 Task: Create New Employee with Employee Name: Dillon Turner, Address Line1: 30 10th St., Address Line2: Roslindale, Address Line3:  MA 02131, Cell Number: 832-612-1938
Action: Mouse moved to (147, 29)
Screenshot: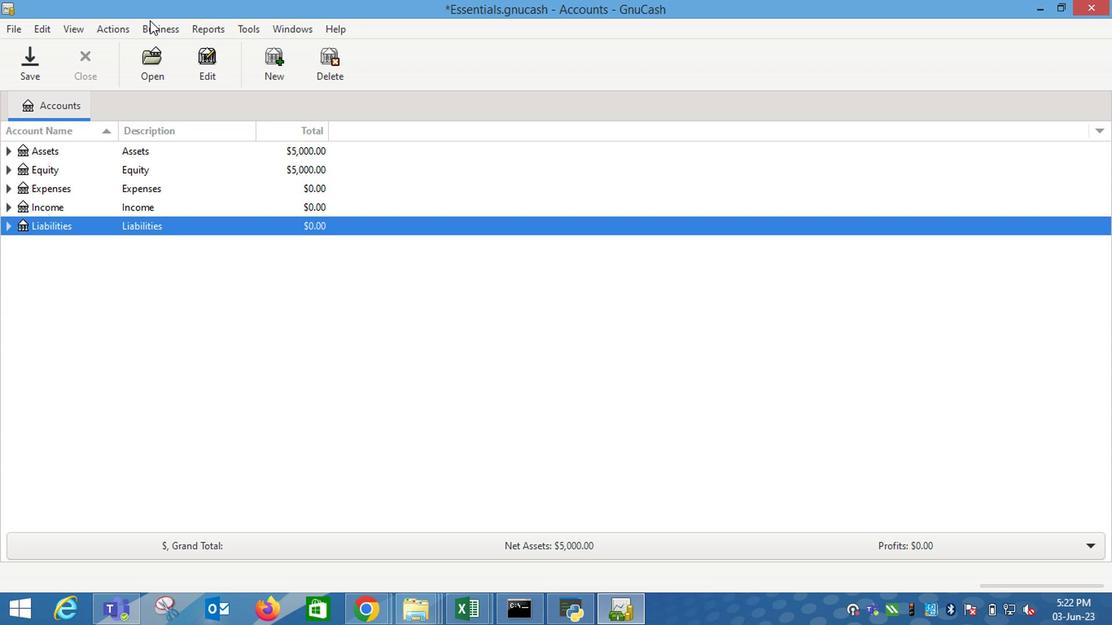 
Action: Mouse pressed left at (147, 29)
Screenshot: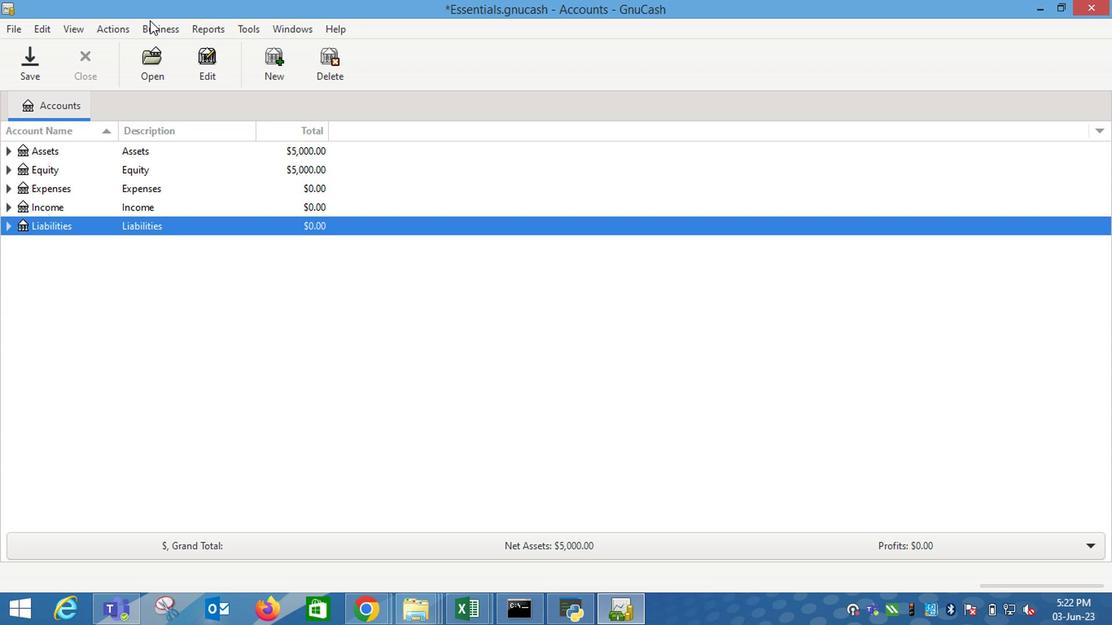 
Action: Mouse moved to (320, 117)
Screenshot: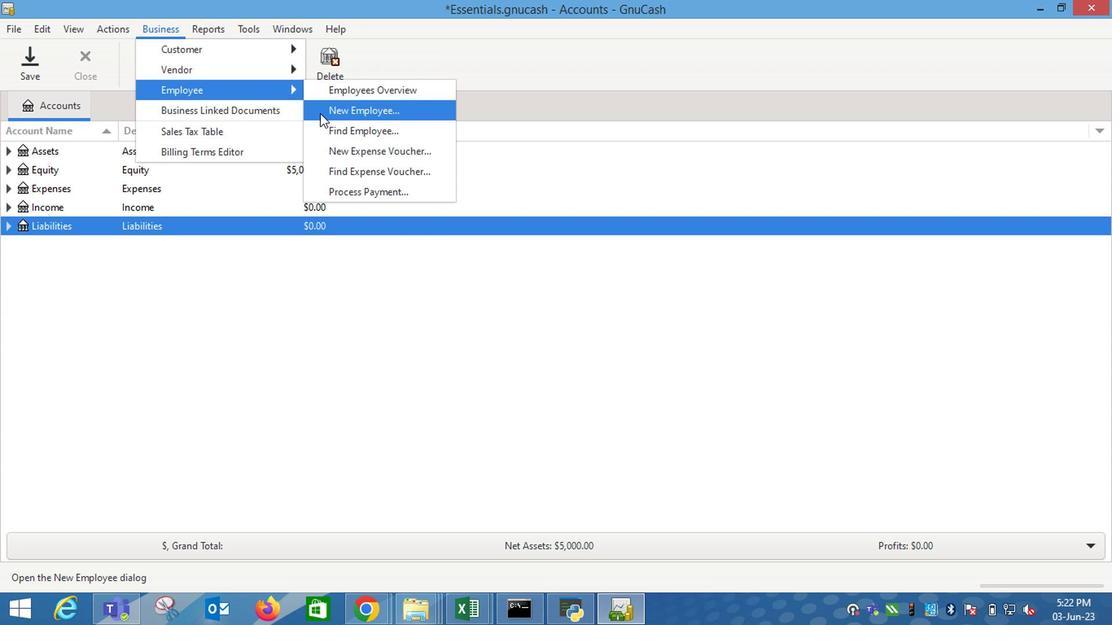 
Action: Mouse pressed left at (320, 117)
Screenshot: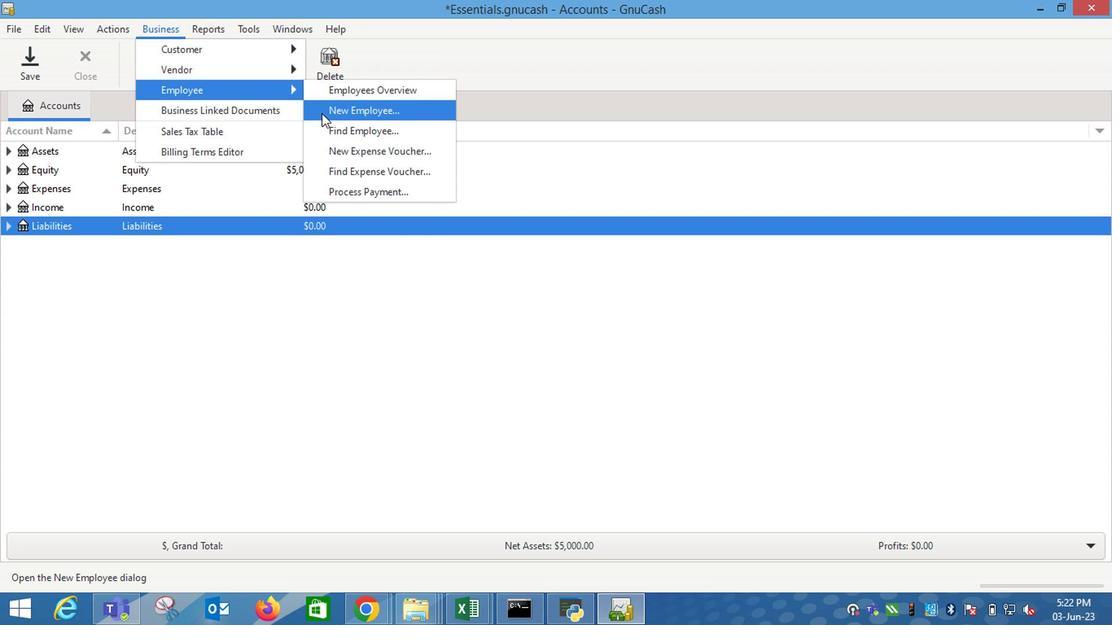 
Action: Mouse moved to (505, 252)
Screenshot: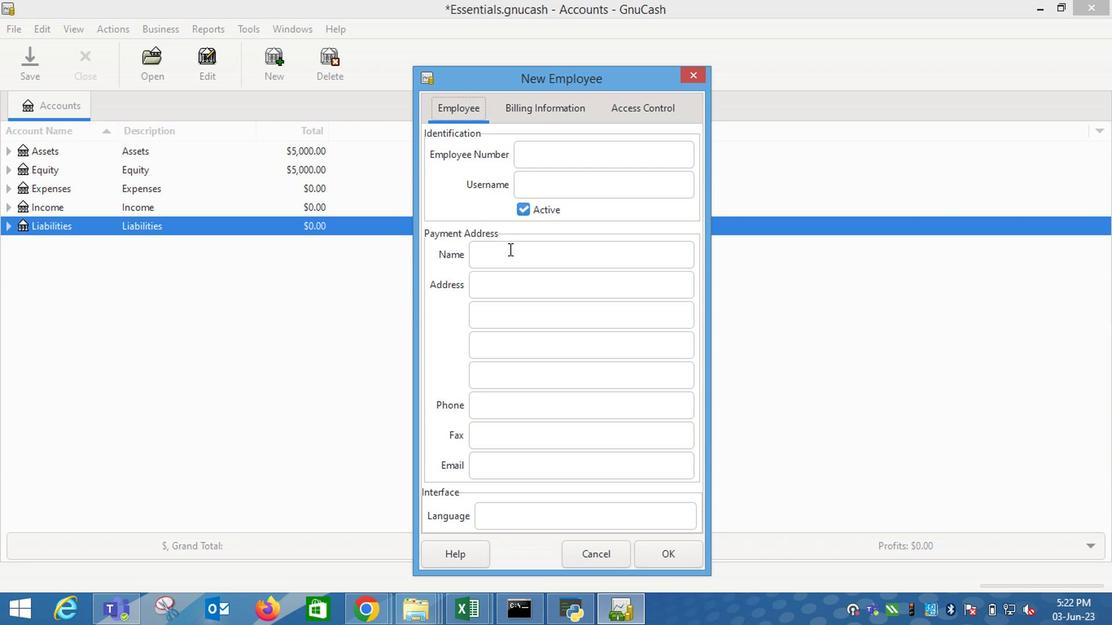 
Action: Mouse pressed left at (505, 252)
Screenshot: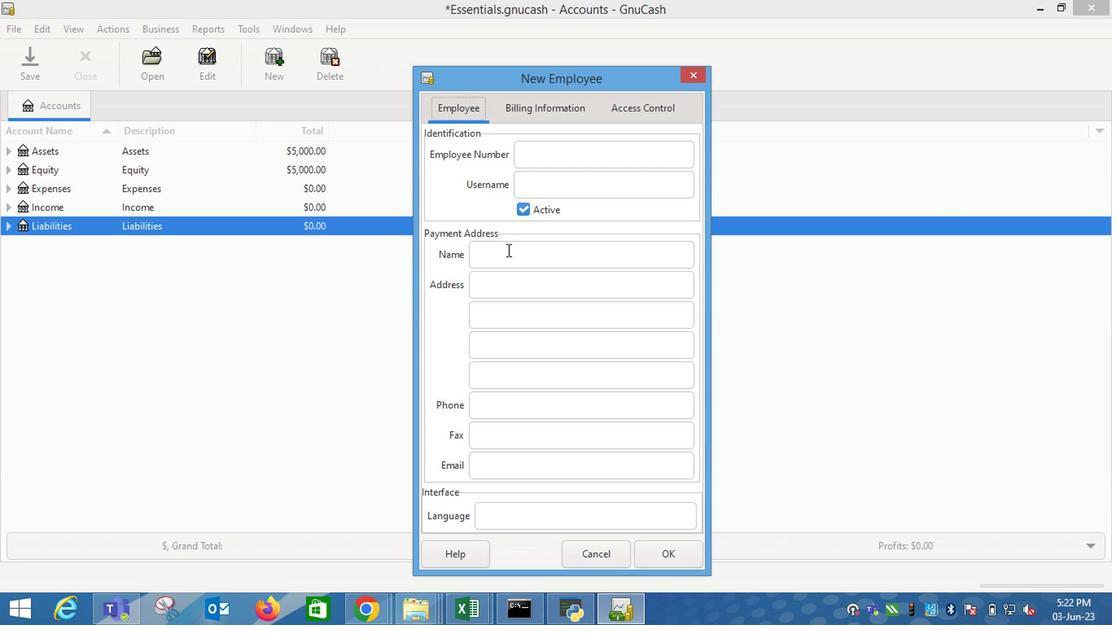 
Action: Mouse moved to (804, 312)
Screenshot: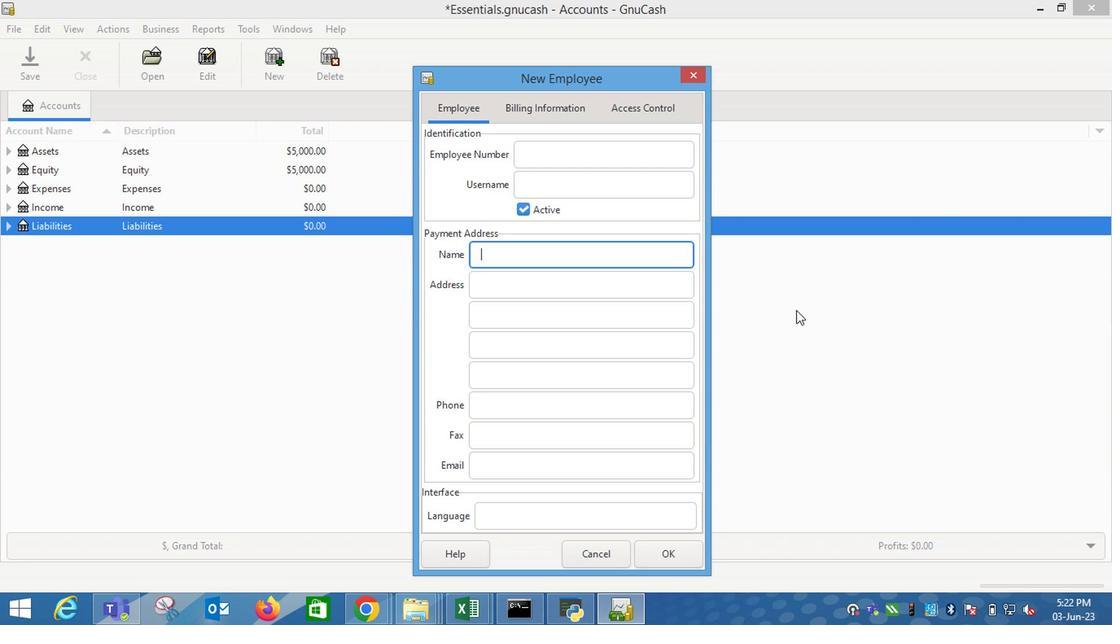 
Action: Key pressed <Key.shift_r>Dillon<Key.space><Key.shift_r>R<Key.backspace><Key.shift_r>Turner<Key.tab>30<Key.space>10th<Key.space><Key.shift_r>St.<Key.tab><Key.shift_r>Roslindale<Key.tab><Key.shift_r>MA<Key.space>02131<Key.tab><Key.tab>832-612-1938
Screenshot: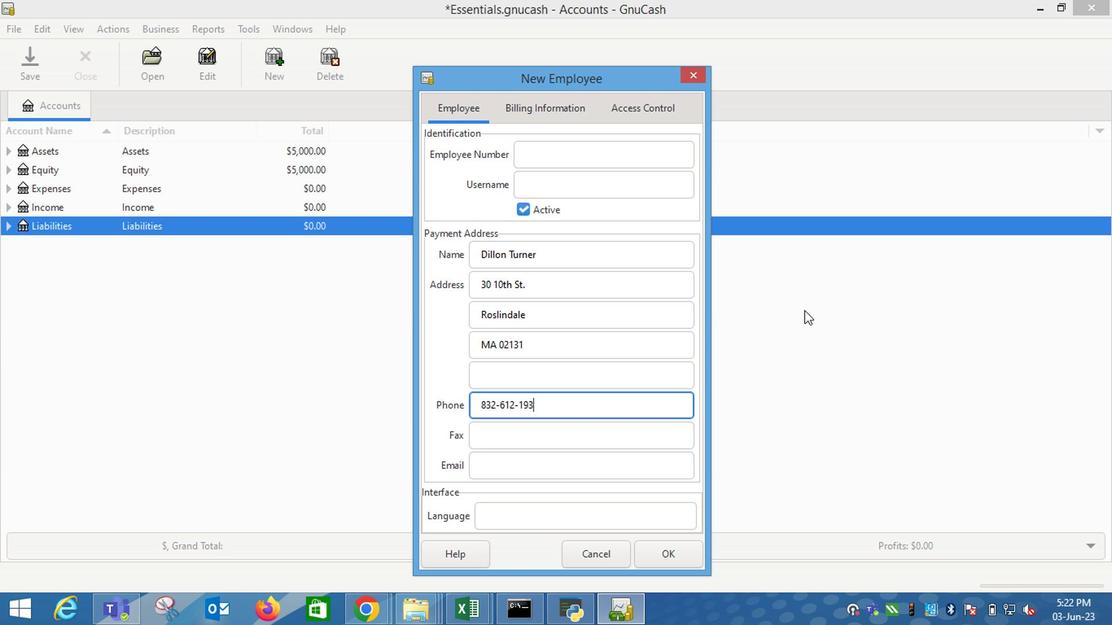 
Action: Mouse moved to (574, 120)
Screenshot: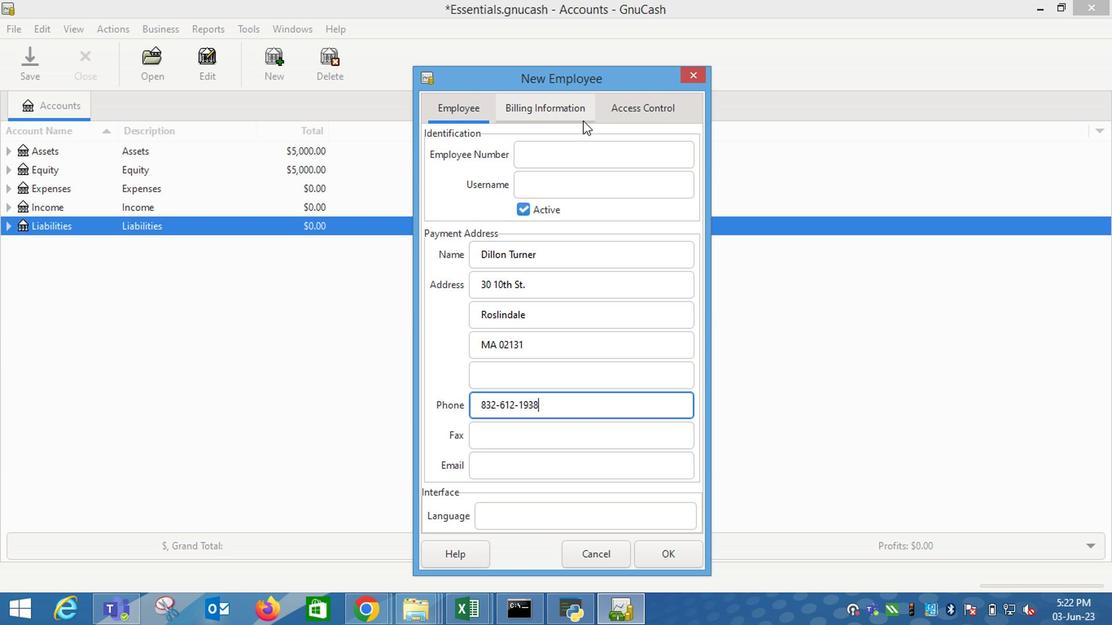 
Action: Mouse pressed left at (574, 120)
Screenshot: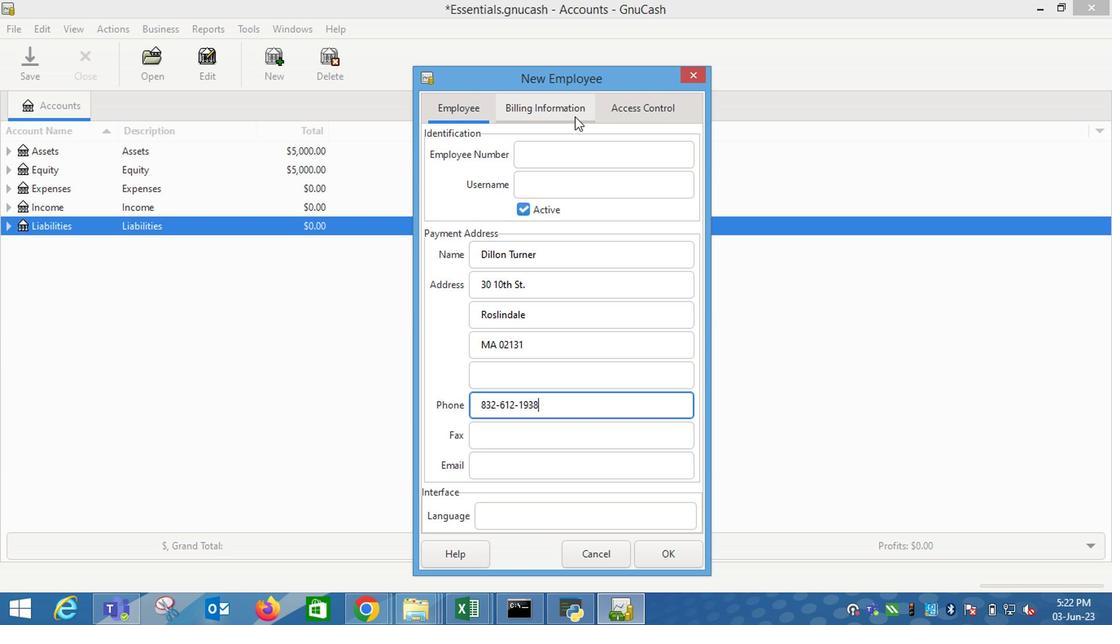 
Action: Mouse moved to (658, 556)
Screenshot: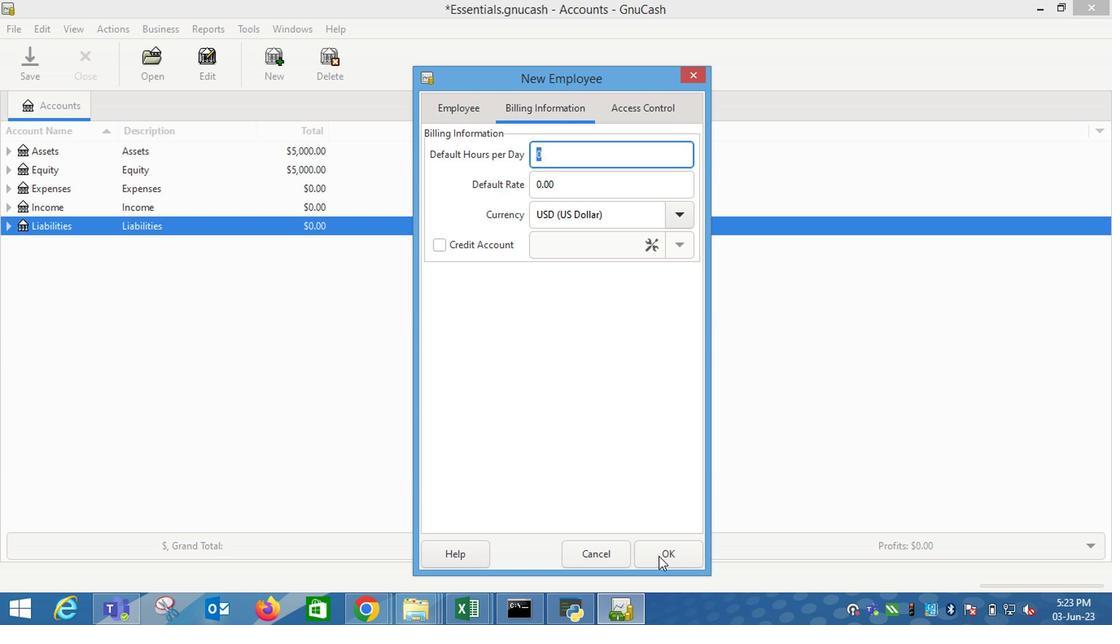 
Action: Mouse pressed left at (658, 556)
Screenshot: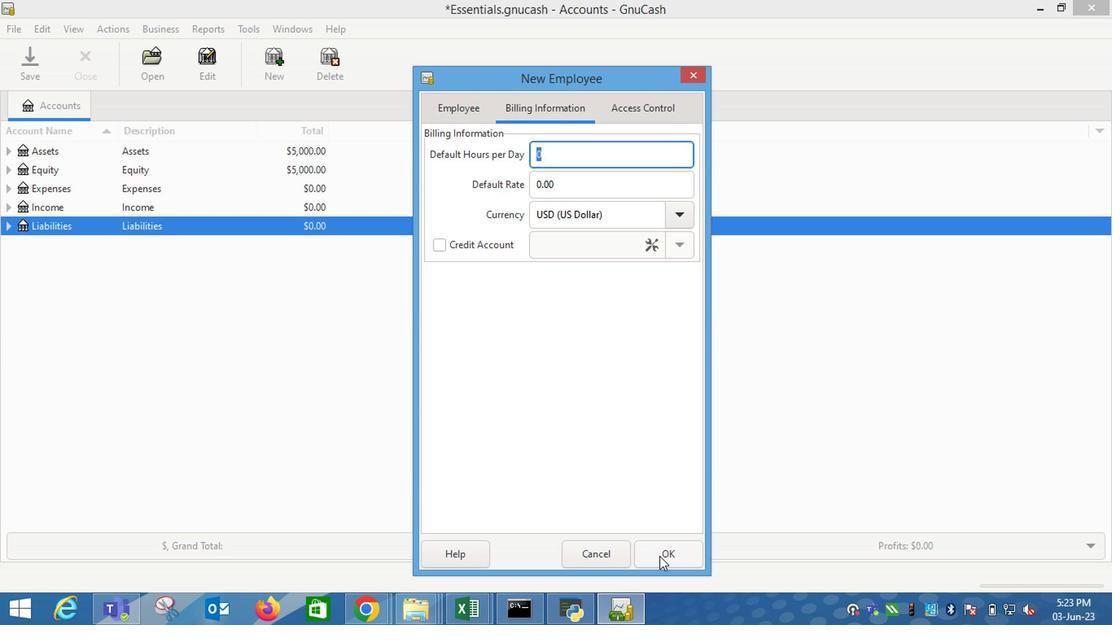 
